 Task: Discover the nearest lakes for fishing between Minneapolis, Minnesota, and Brainerd, Minnesota.
Action: Mouse moved to (270, 93)
Screenshot: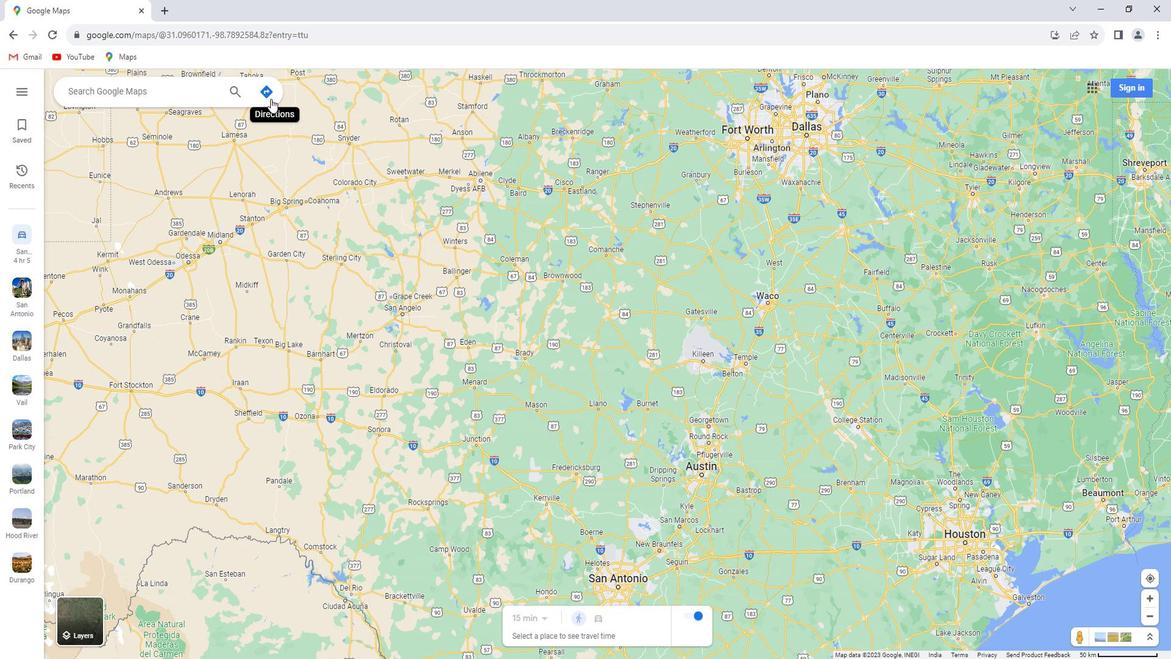 
Action: Mouse pressed left at (270, 93)
Screenshot: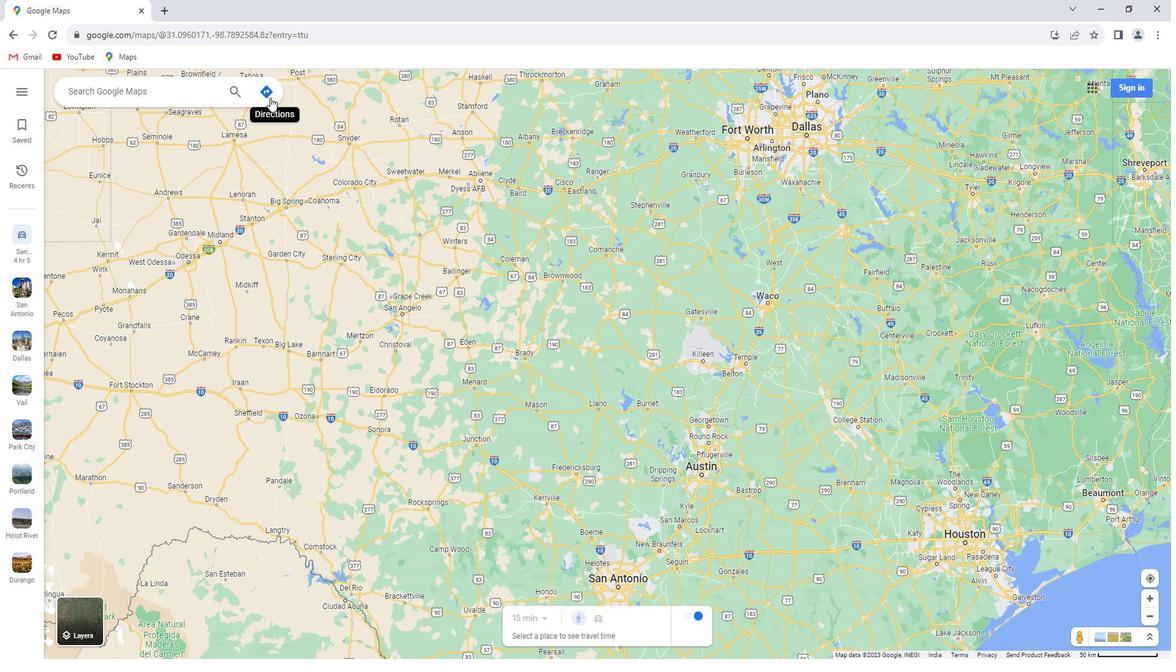 
Action: Mouse moved to (181, 126)
Screenshot: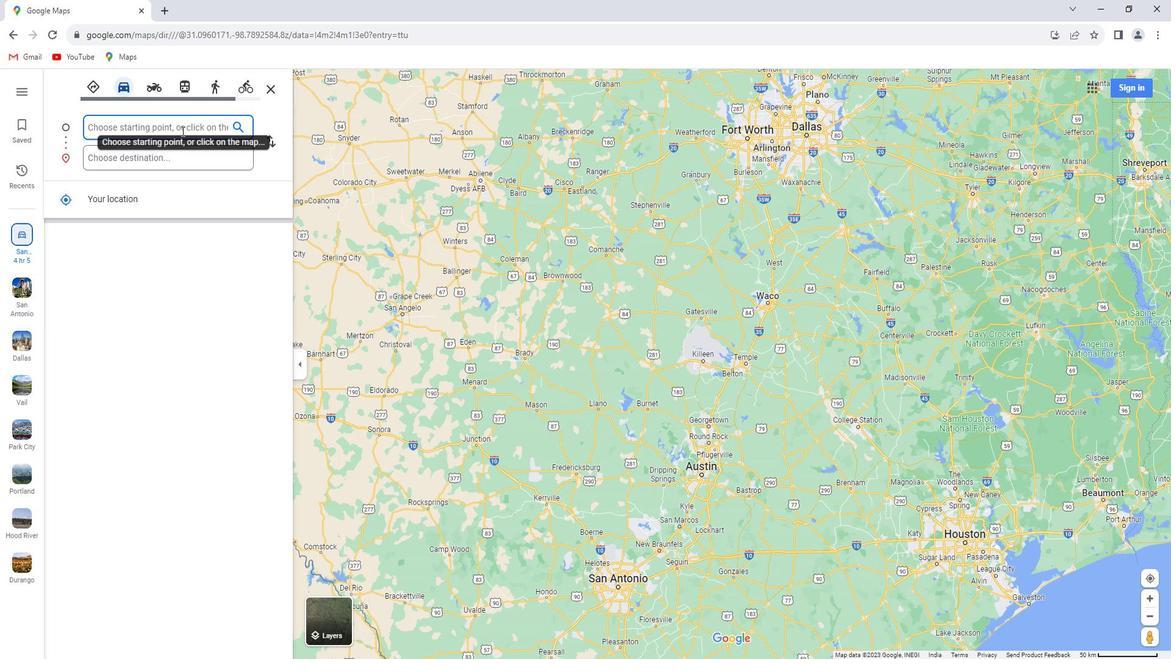 
Action: Key pressed <Key.shift_r><Key.shift_r><Key.shift_r>Minneapolis,<Key.space><Key.shift>Minneosta
Screenshot: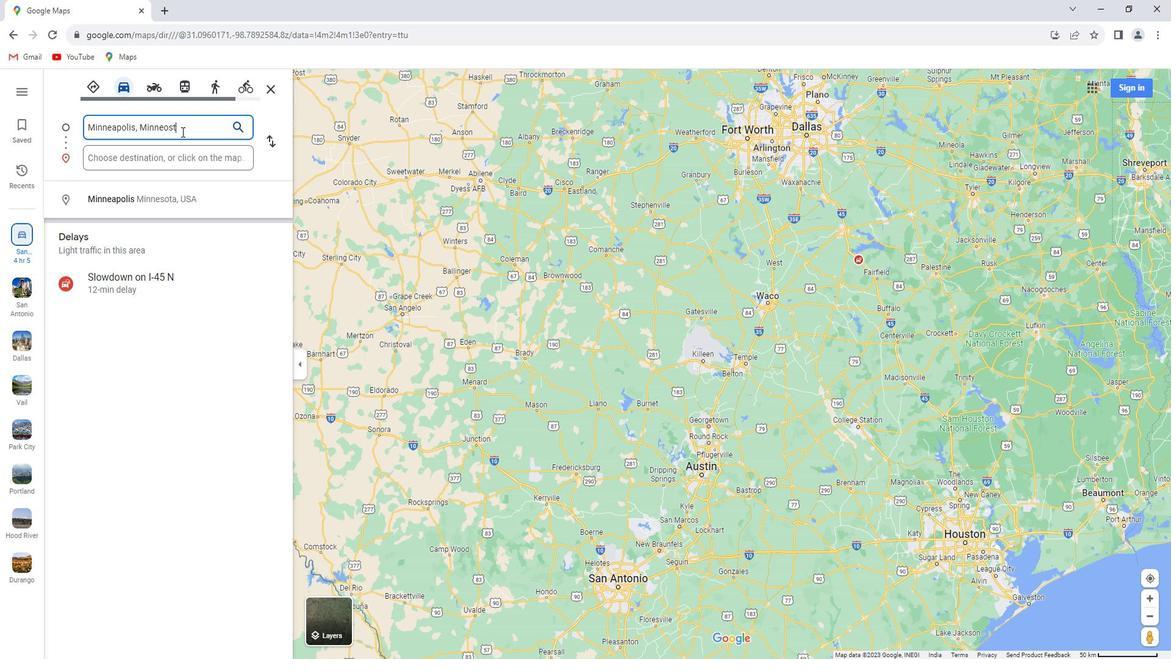 
Action: Mouse moved to (164, 123)
Screenshot: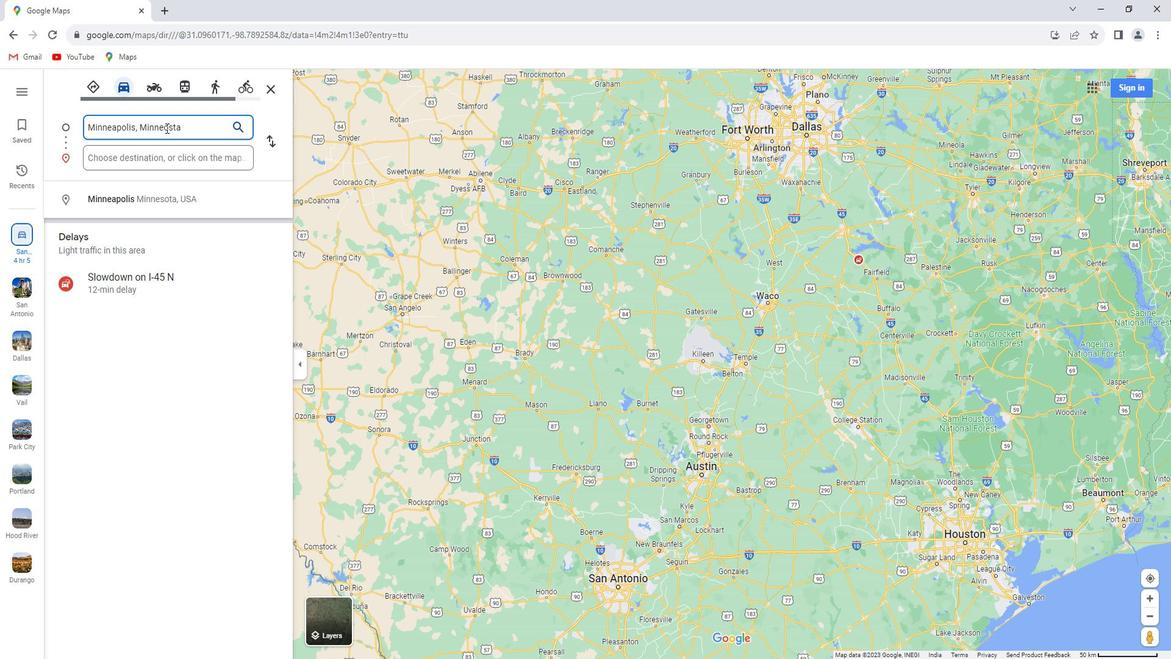 
Action: Mouse pressed left at (164, 123)
Screenshot: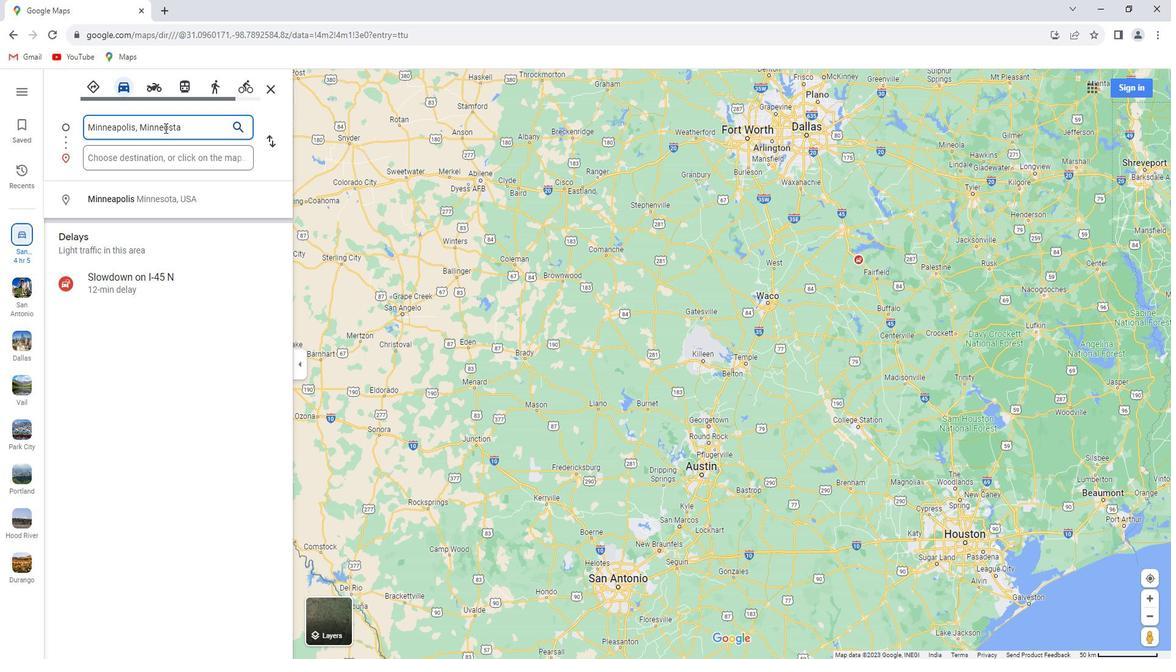 
Action: Key pressed s
Screenshot: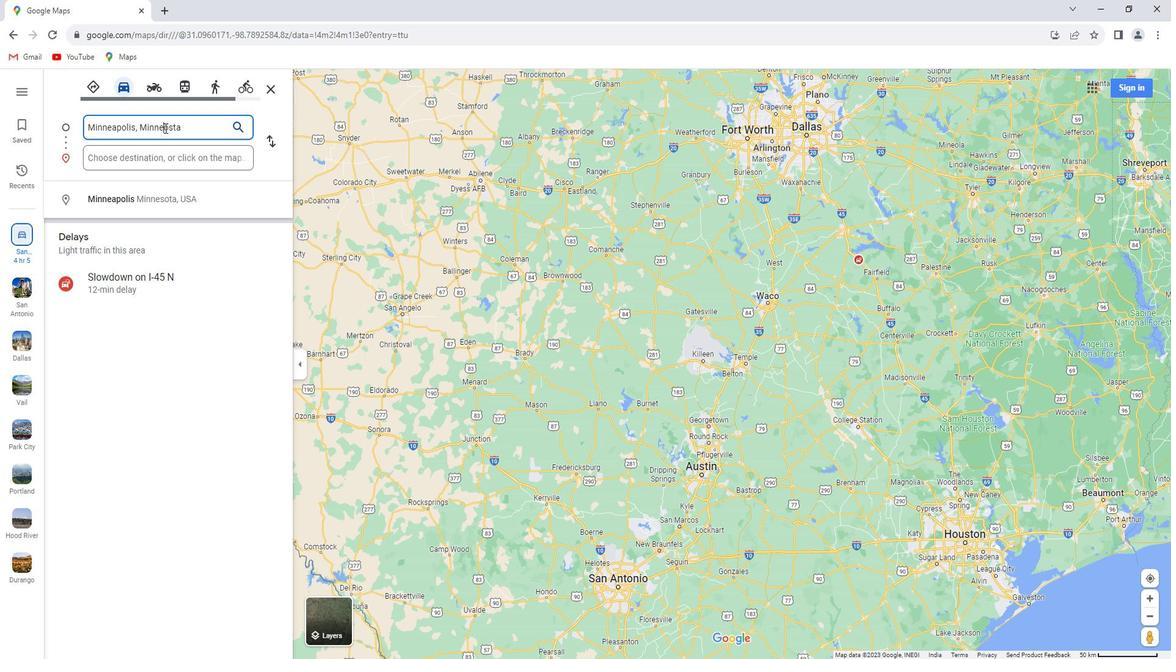 
Action: Mouse moved to (177, 121)
Screenshot: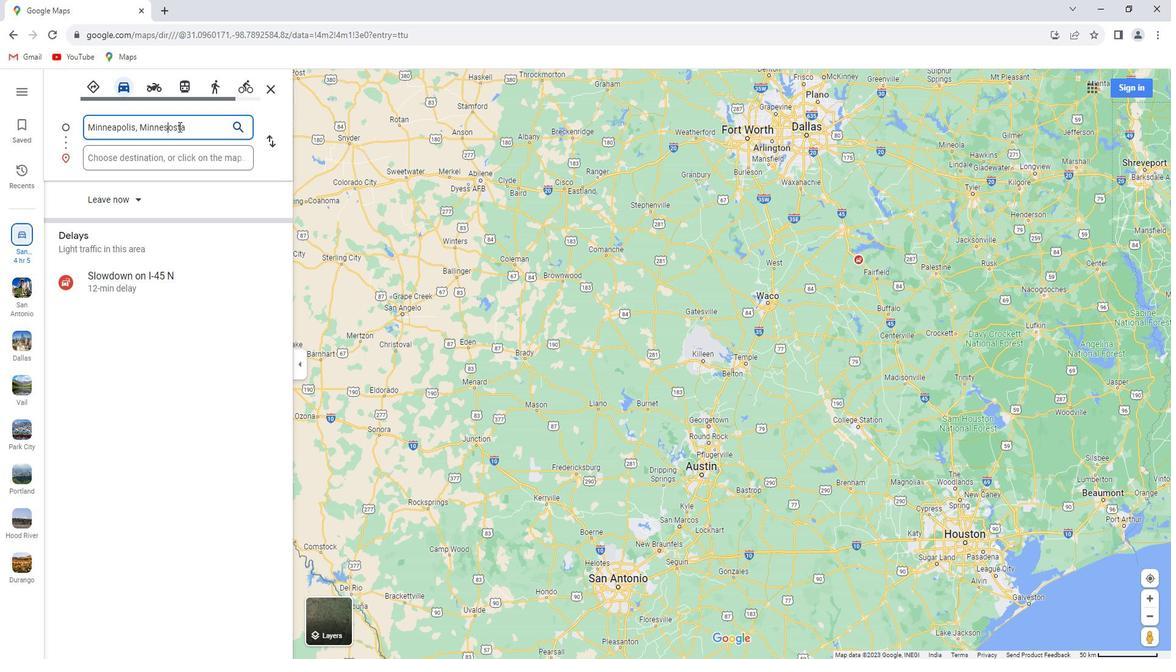 
Action: Mouse pressed left at (177, 121)
Screenshot: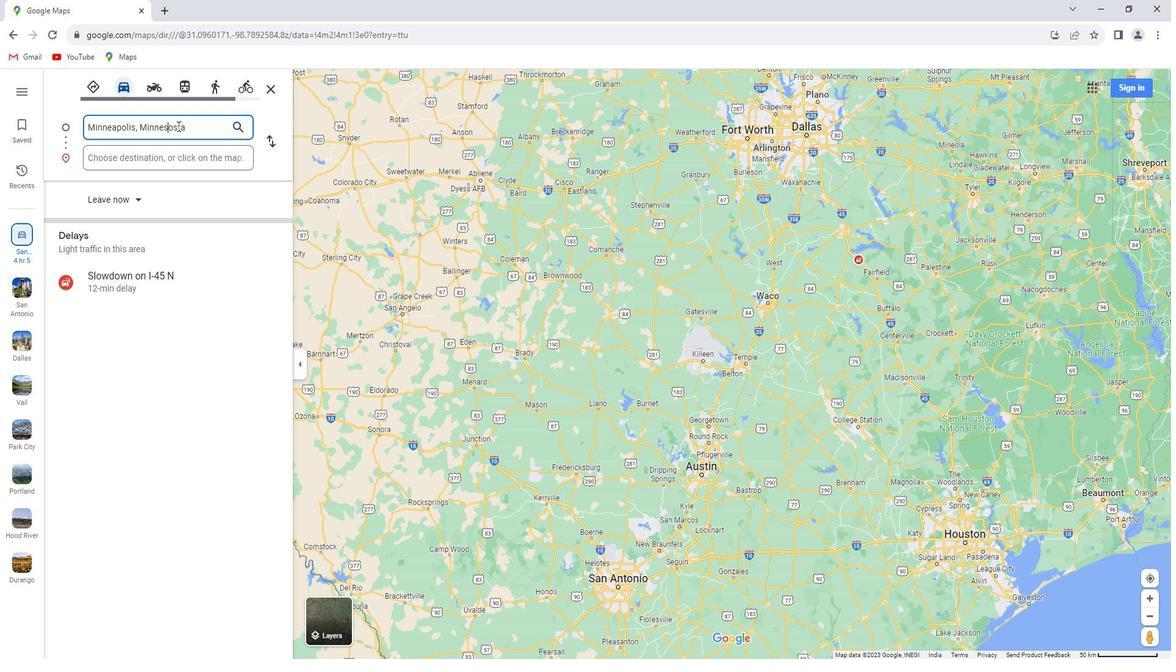 
Action: Key pressed <Key.backspace>
Screenshot: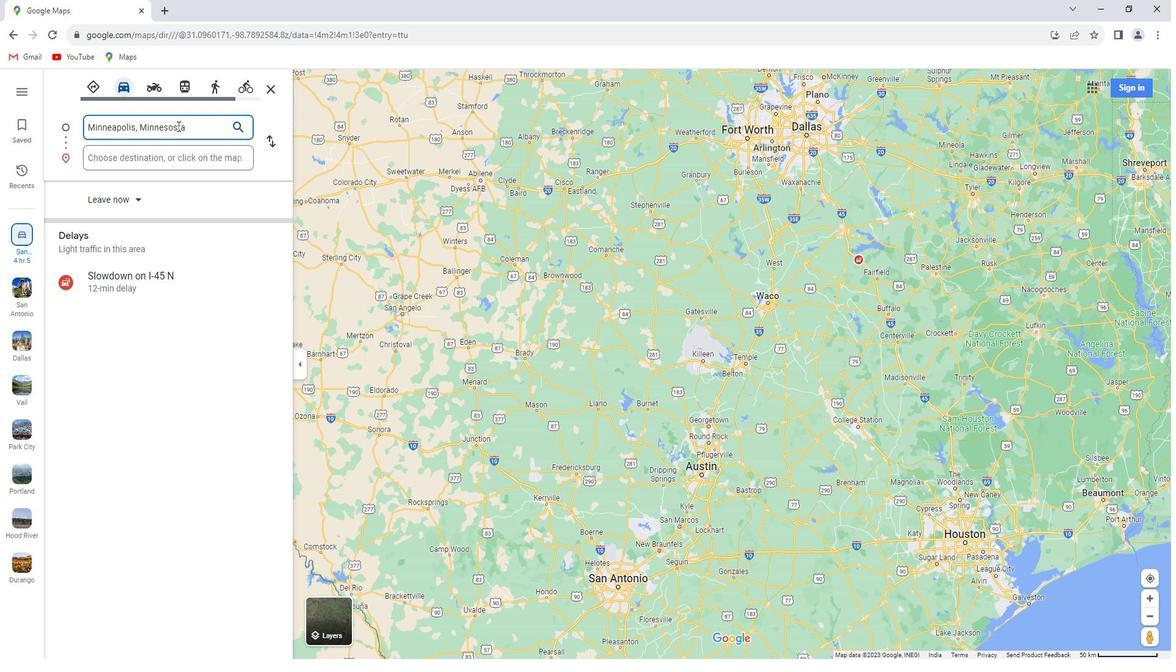 
Action: Mouse moved to (182, 158)
Screenshot: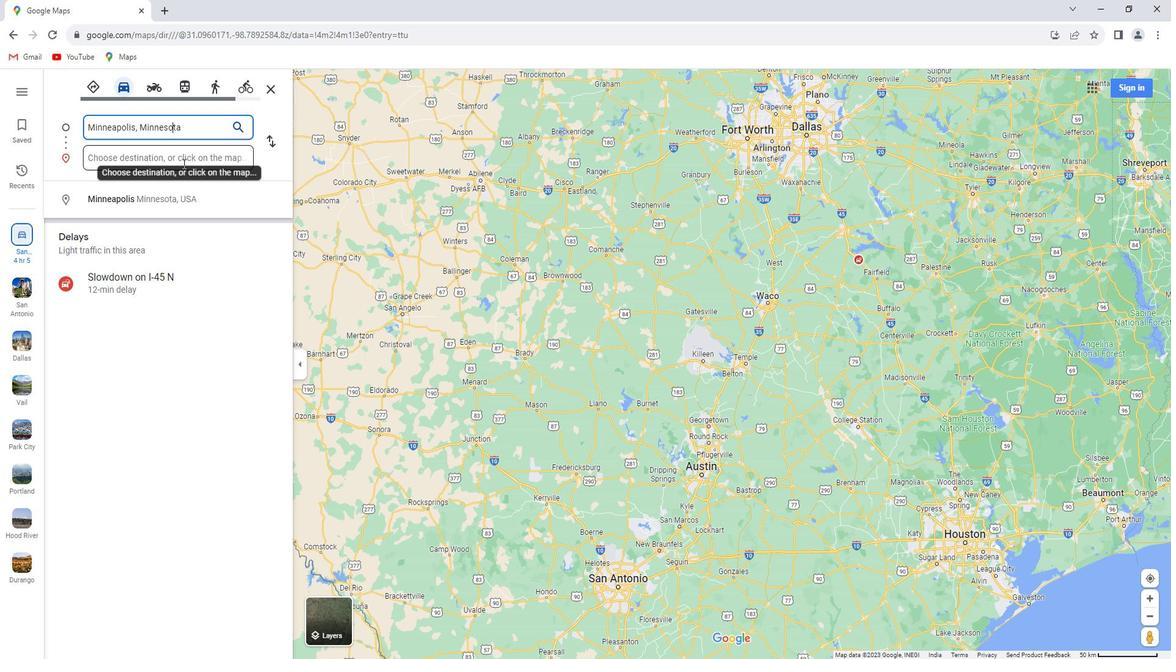
Action: Mouse pressed left at (182, 158)
Screenshot: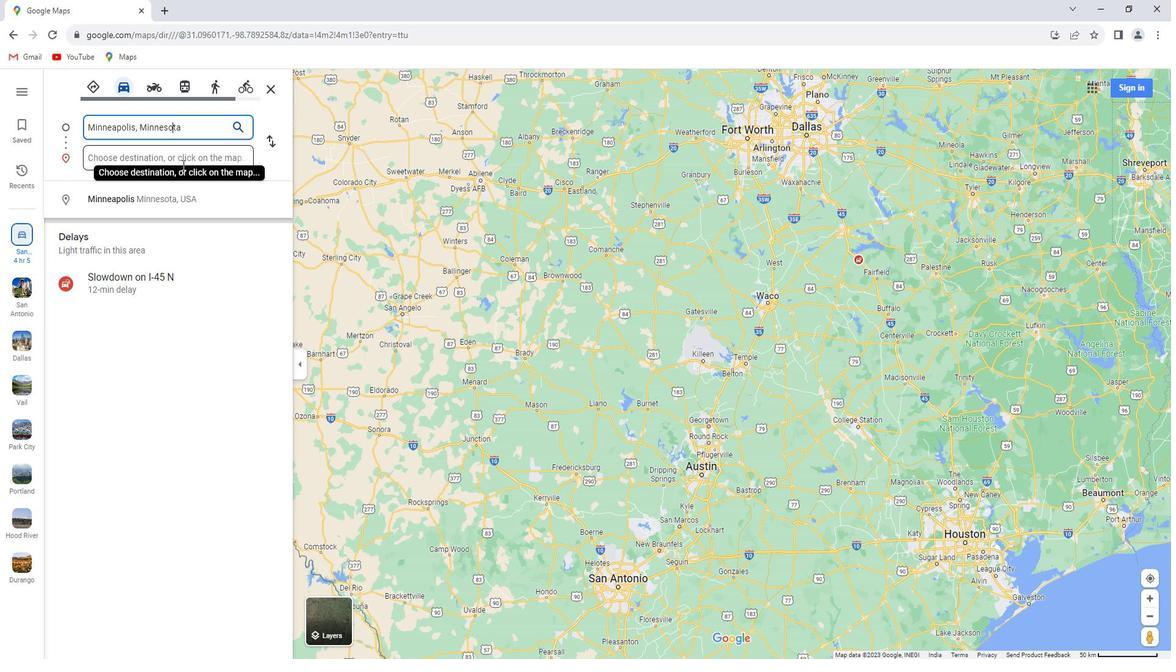
Action: Key pressed <Key.shift>Brainerd,<Key.space><Key.shift>minnest<Key.backspace>ota<Key.enter>
Screenshot: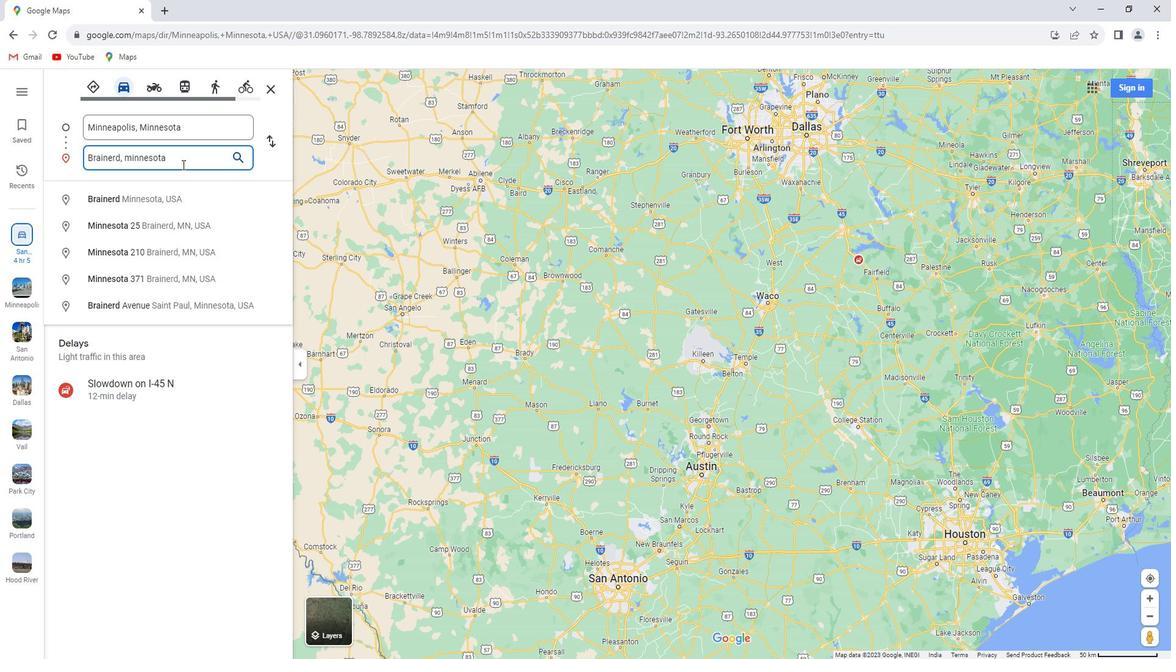 
Action: Mouse moved to (590, 83)
Screenshot: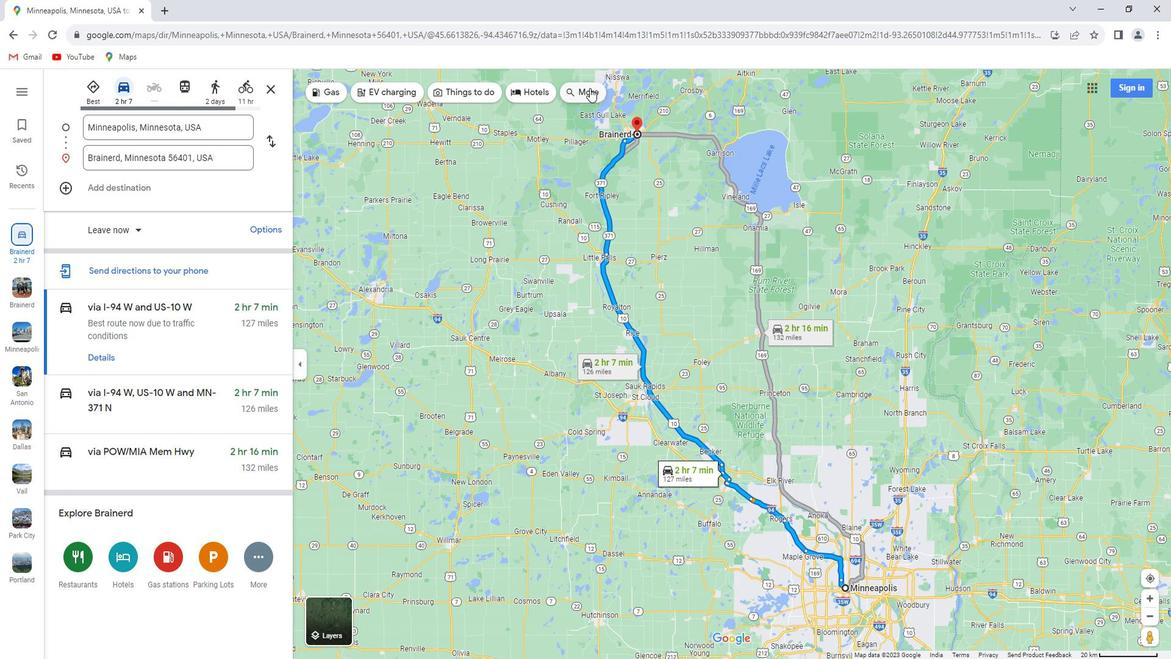 
Action: Mouse pressed left at (590, 83)
Screenshot: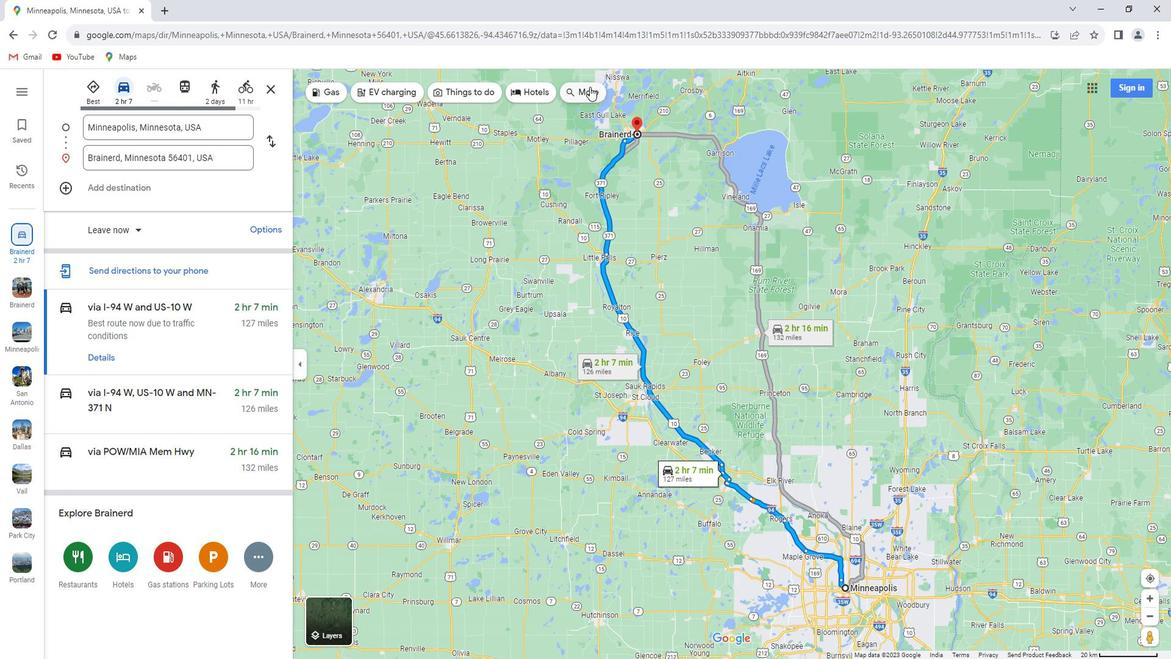 
Action: Mouse moved to (154, 89)
Screenshot: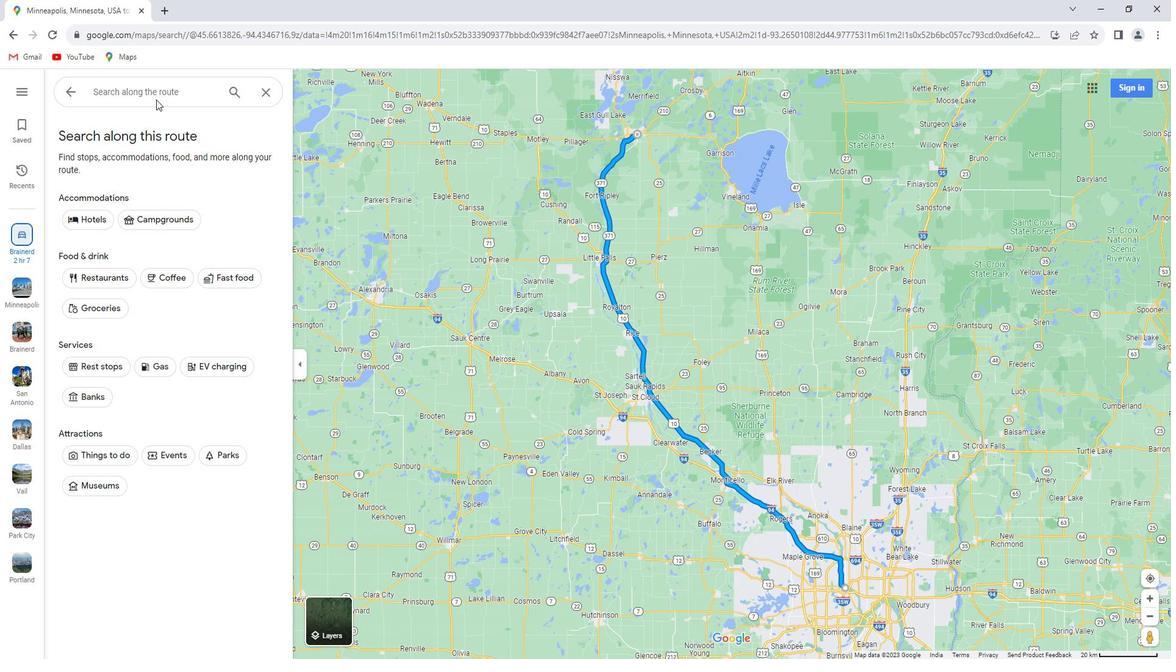
Action: Mouse pressed left at (154, 89)
Screenshot: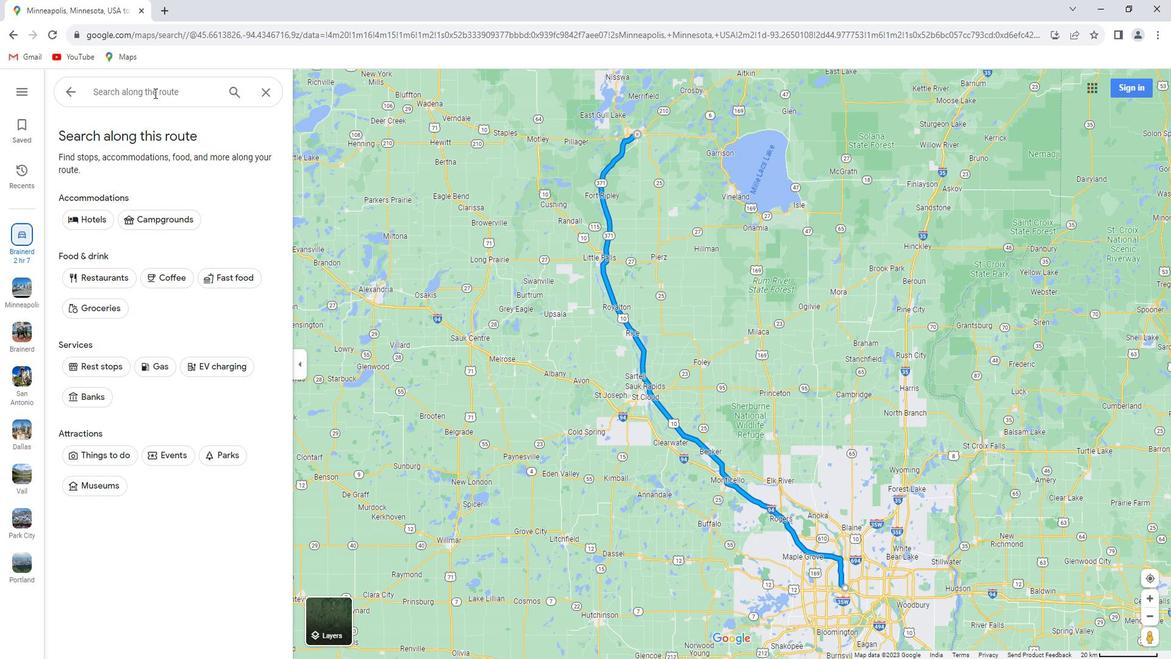 
Action: Key pressed nearest<Key.space>lakes<Key.space>for<Key.space>fishing<Key.enter>
Screenshot: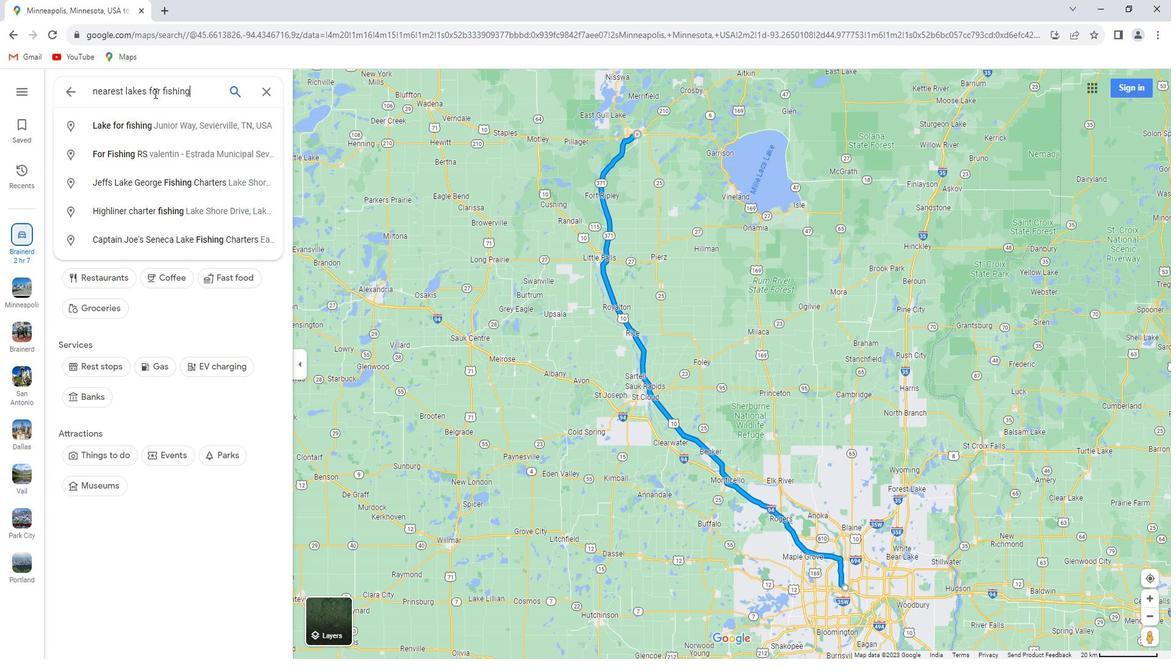 
Action: Mouse moved to (228, 140)
Screenshot: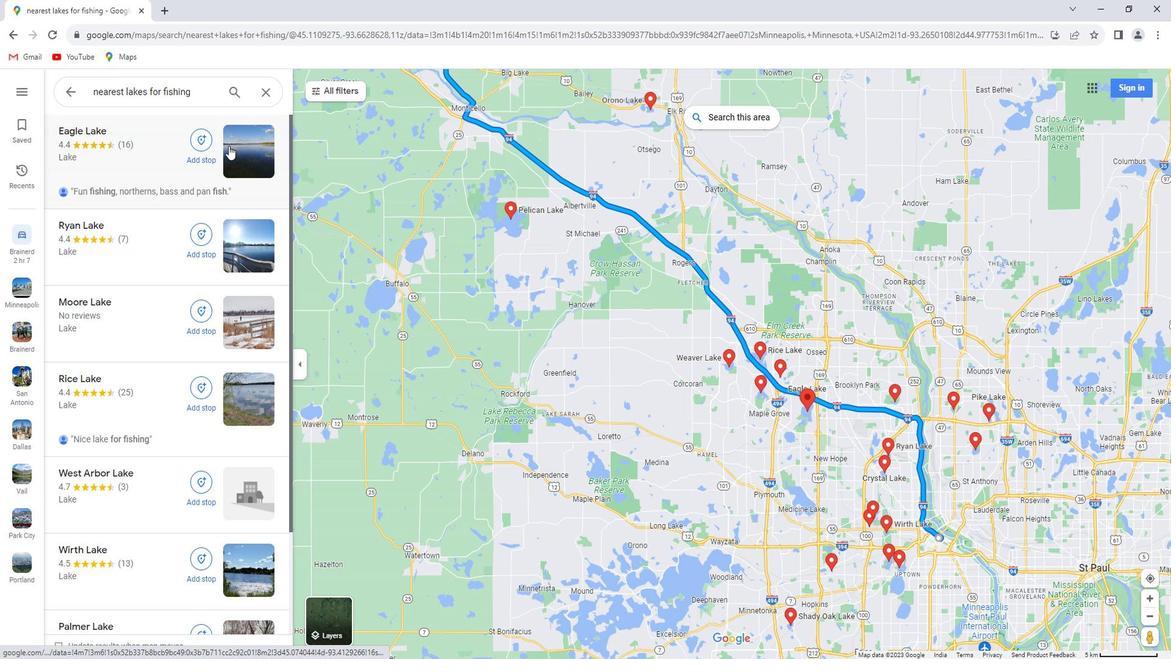 
Action: Mouse scrolled (228, 140) with delta (0, 0)
Screenshot: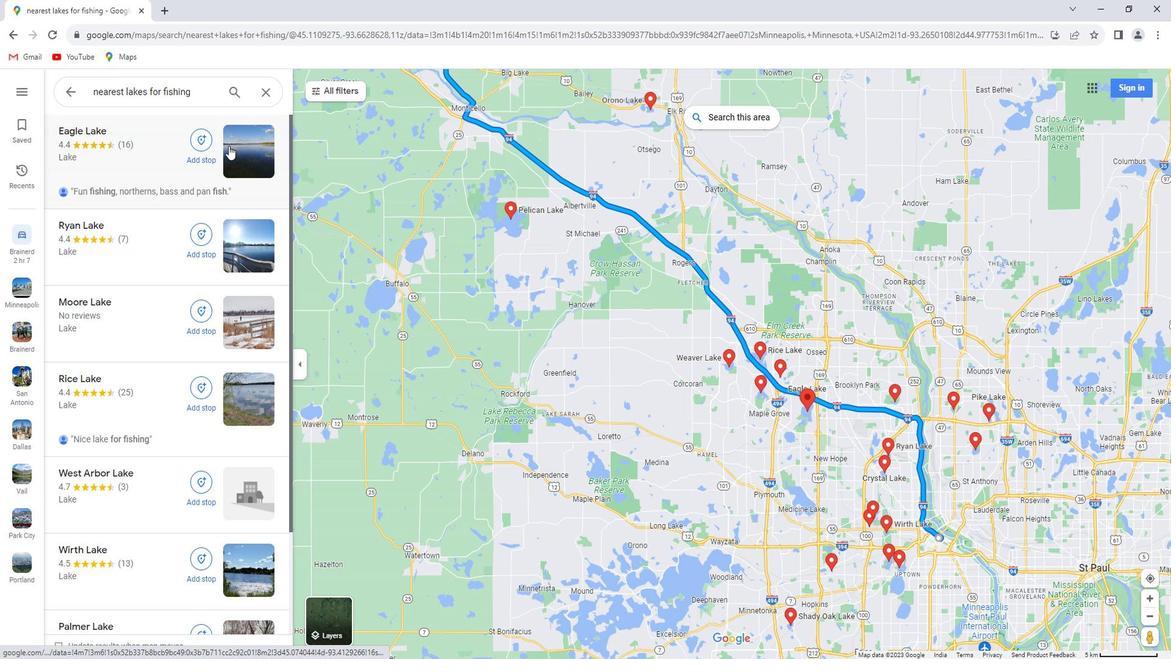 
Action: Mouse moved to (228, 142)
Screenshot: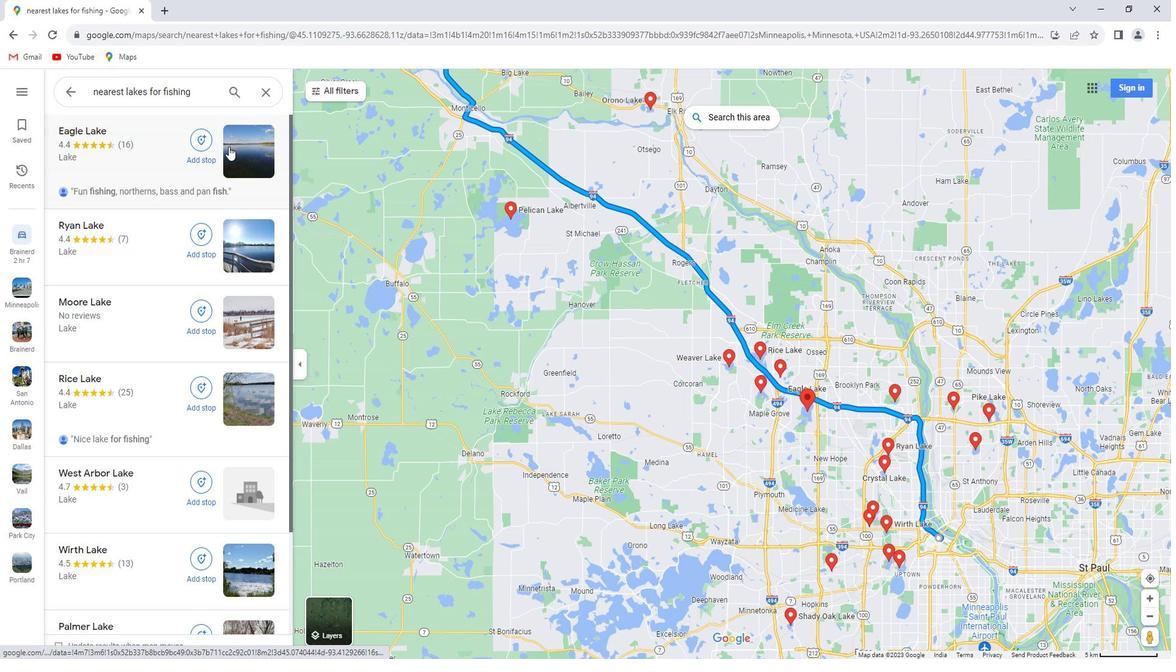 
Action: Mouse scrolled (228, 141) with delta (0, 0)
Screenshot: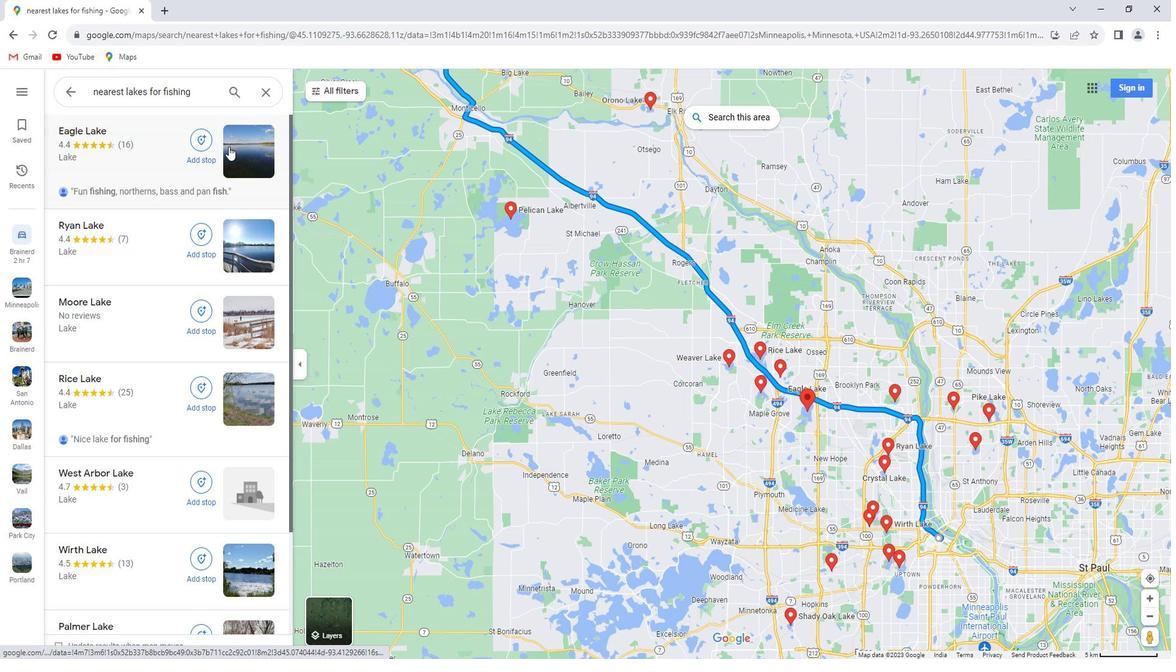 
Action: Mouse moved to (228, 142)
Screenshot: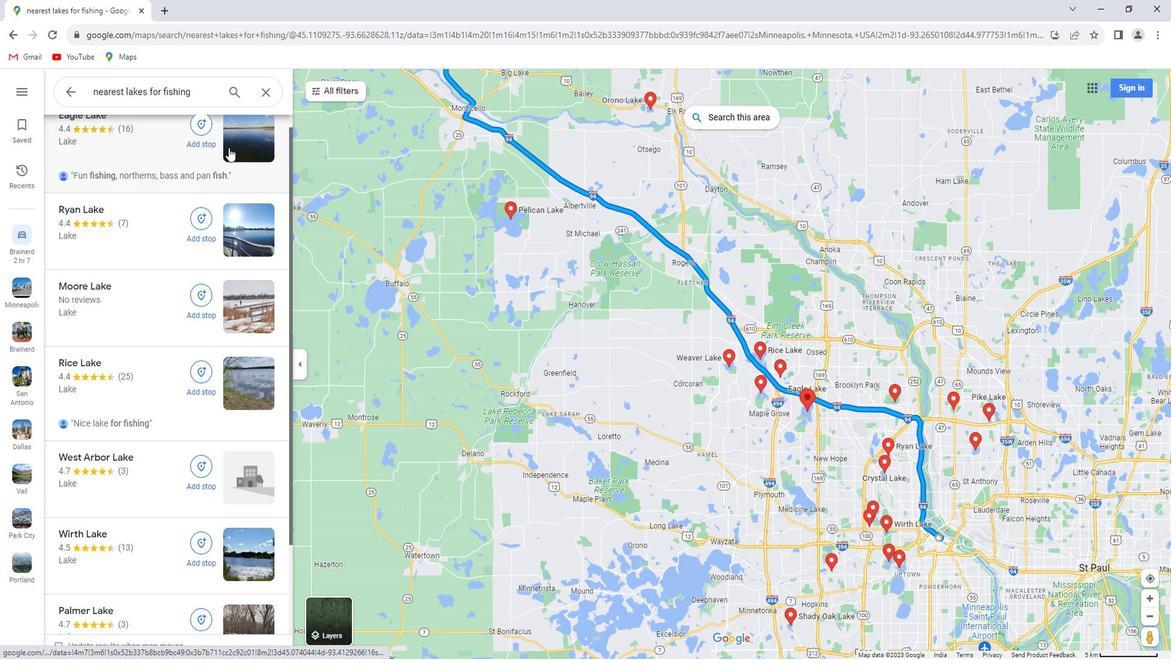 
Action: Mouse scrolled (228, 142) with delta (0, 0)
Screenshot: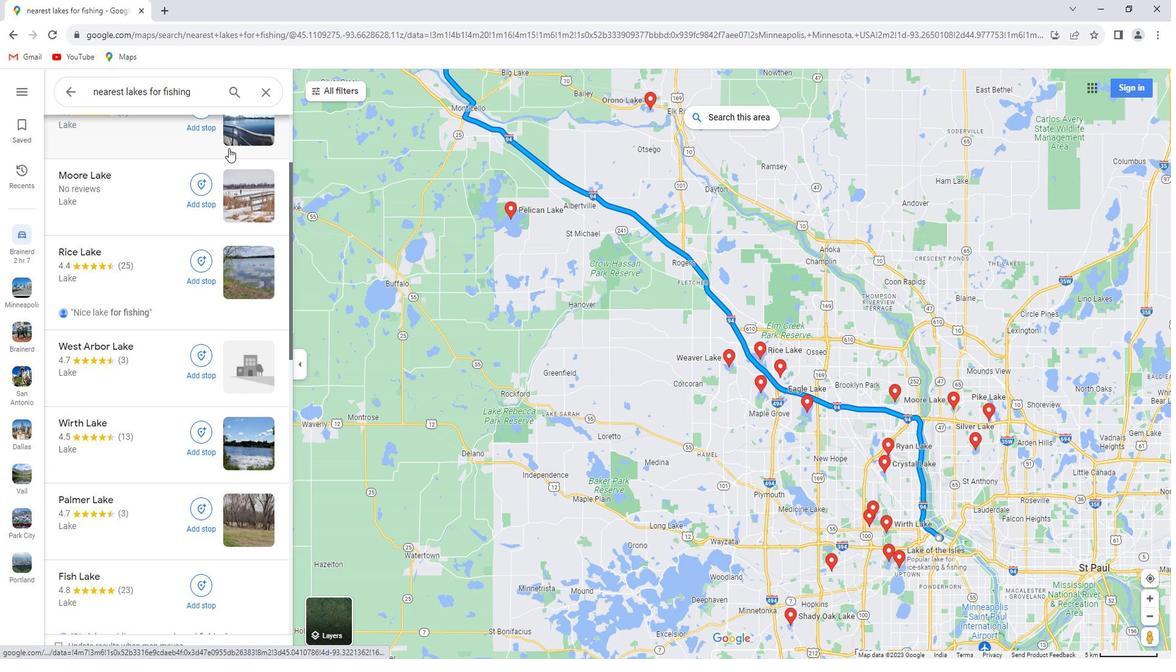 
Action: Mouse scrolled (228, 142) with delta (0, 0)
Screenshot: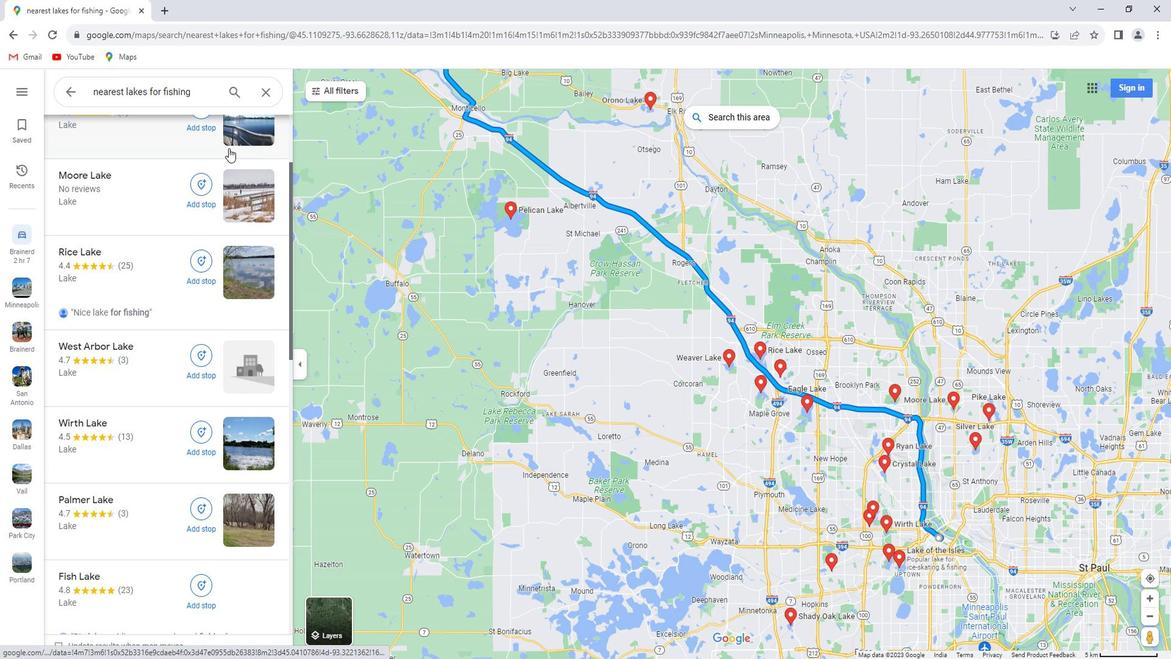 
Action: Mouse scrolled (228, 142) with delta (0, 0)
Screenshot: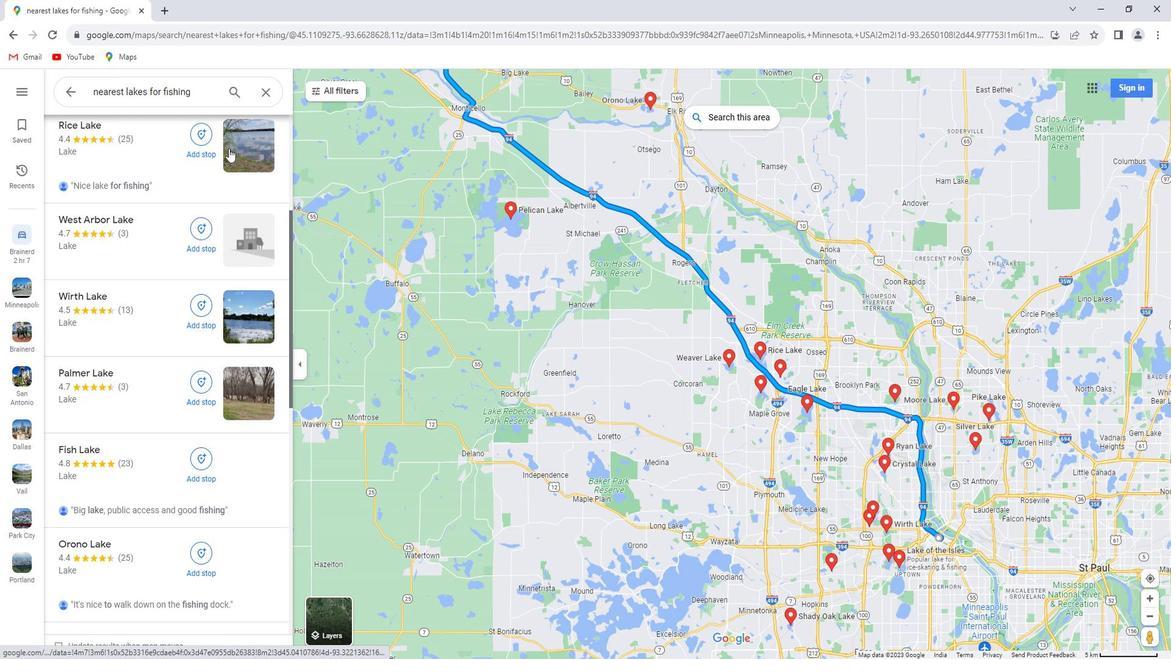 
Action: Mouse scrolled (228, 142) with delta (0, 0)
Screenshot: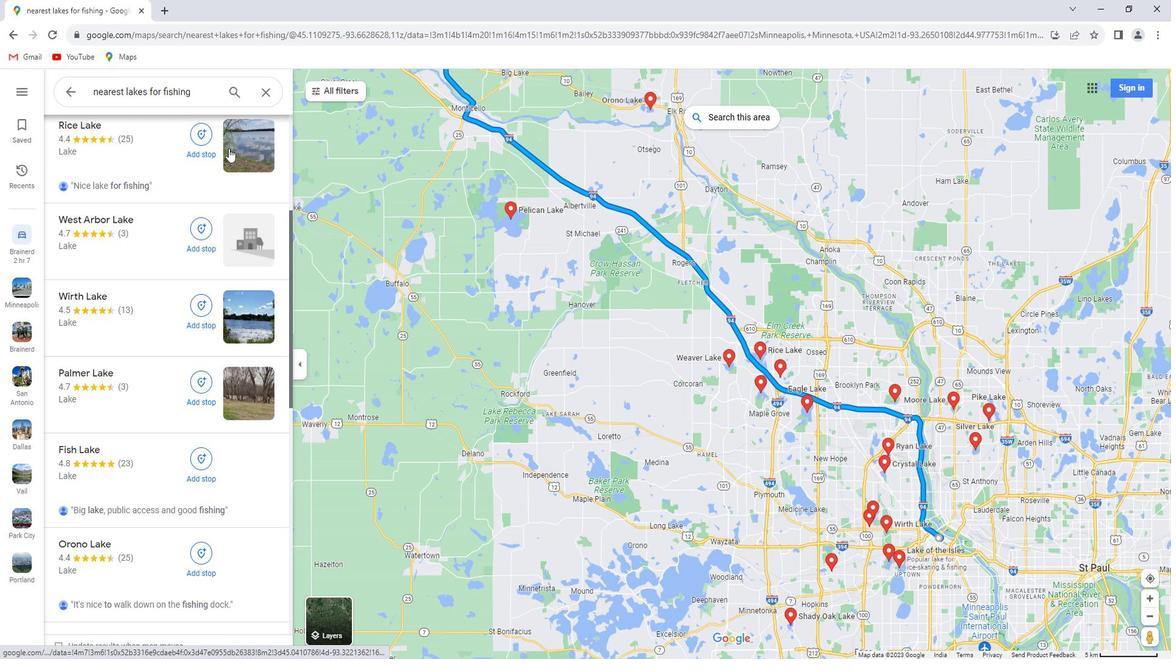 
Action: Mouse scrolled (228, 142) with delta (0, 0)
Screenshot: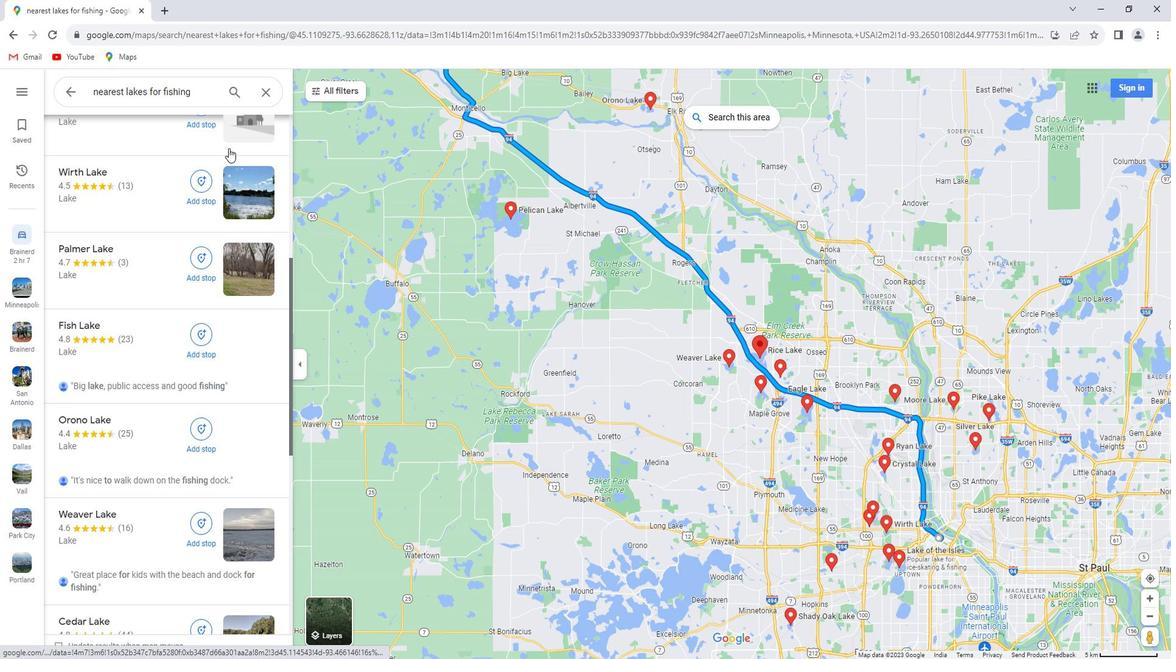 
Action: Mouse scrolled (228, 142) with delta (0, 0)
Screenshot: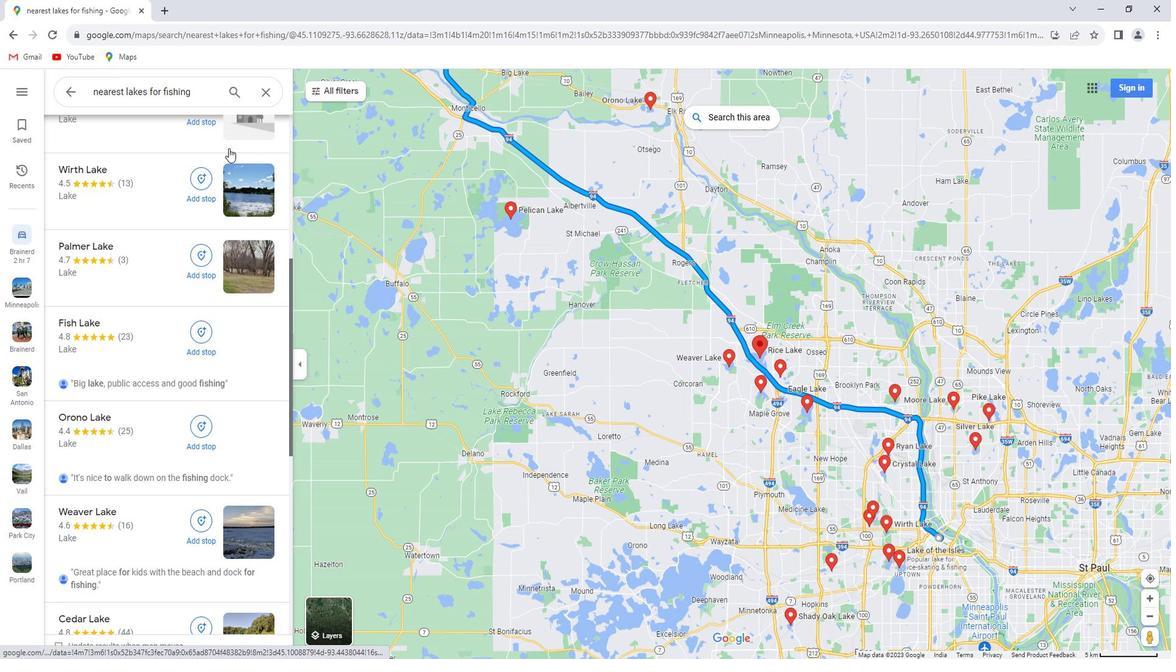 
Action: Mouse scrolled (228, 142) with delta (0, 0)
Screenshot: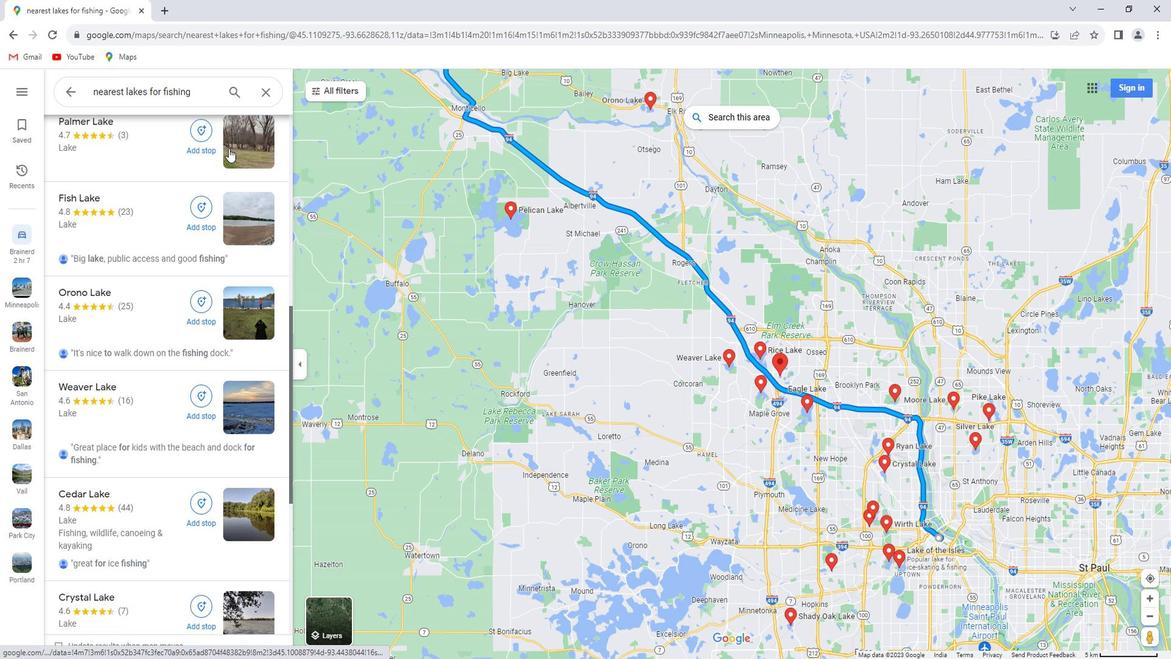
Action: Mouse scrolled (228, 142) with delta (0, 0)
Screenshot: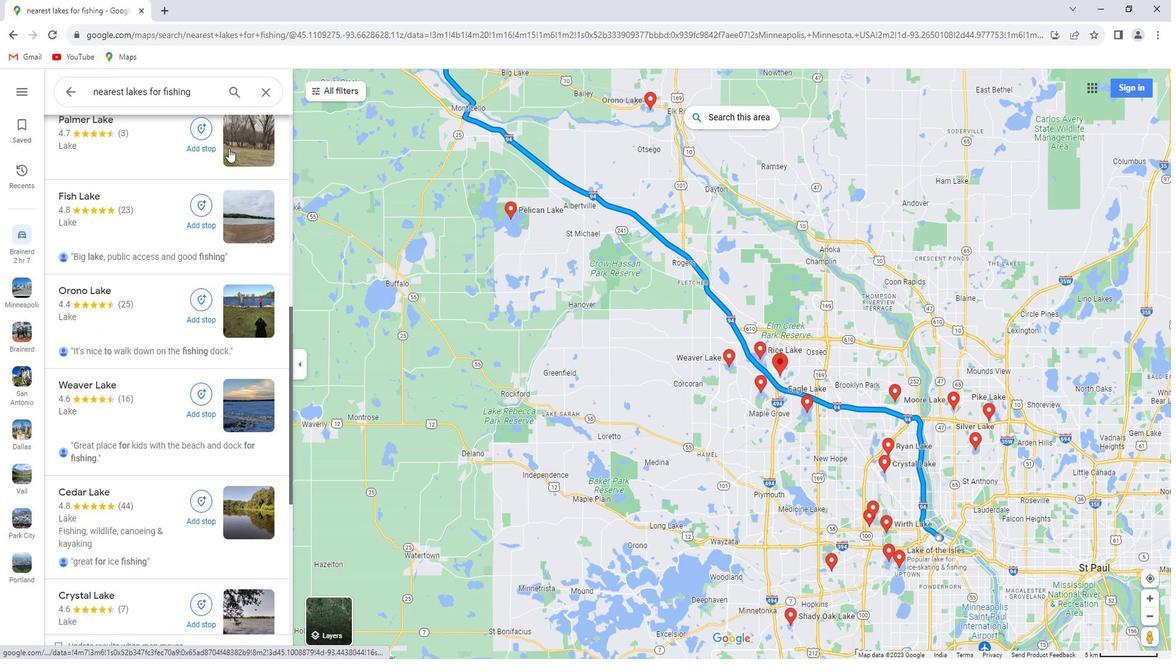 
Action: Mouse scrolled (228, 142) with delta (0, 0)
Screenshot: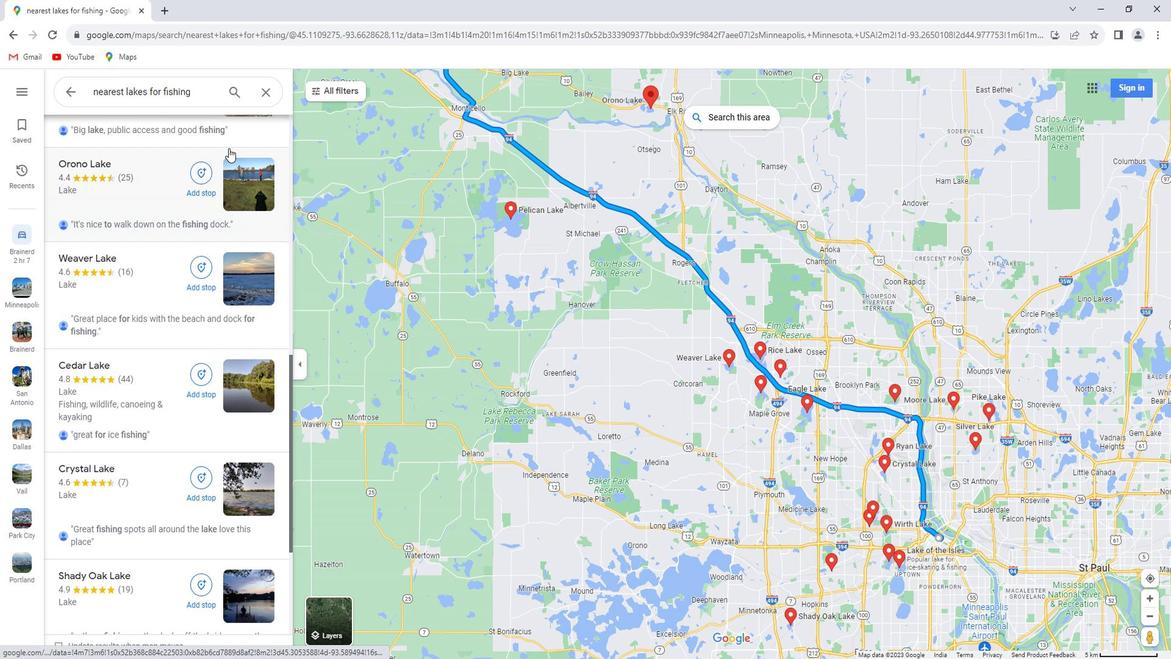 
Action: Mouse scrolled (228, 142) with delta (0, 0)
Screenshot: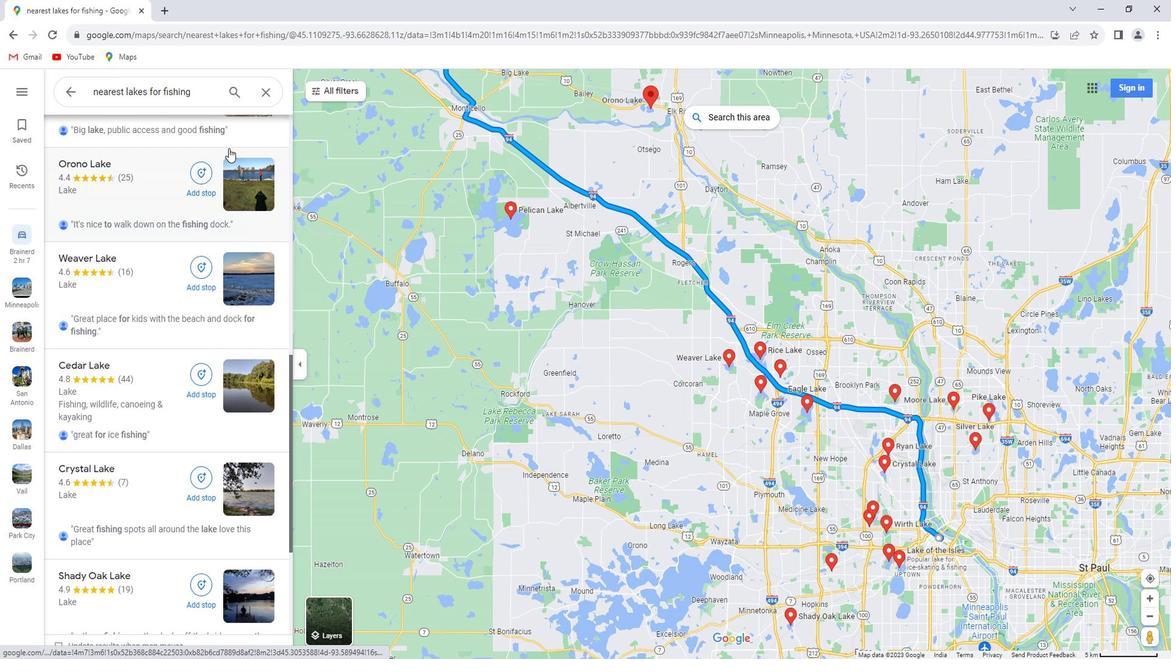 
